 Task: Evaluate the natural logarithm of 1000.
Action: Mouse moved to (1088, 69)
Screenshot: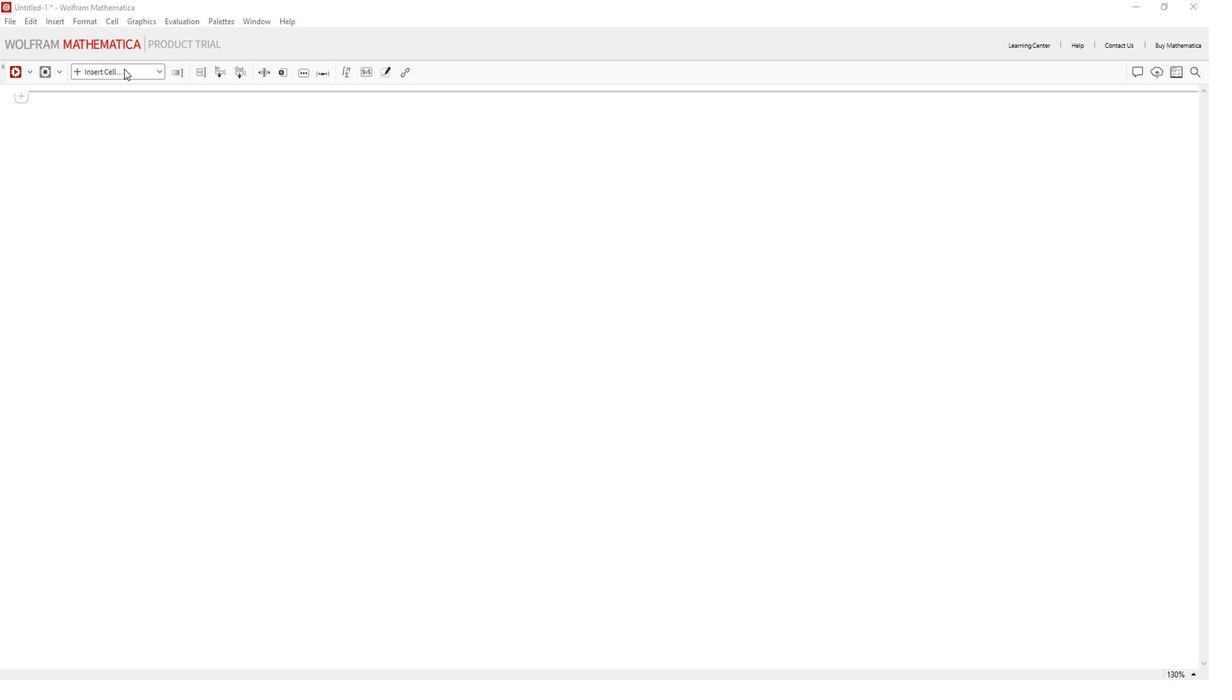 
Action: Mouse pressed left at (1088, 69)
Screenshot: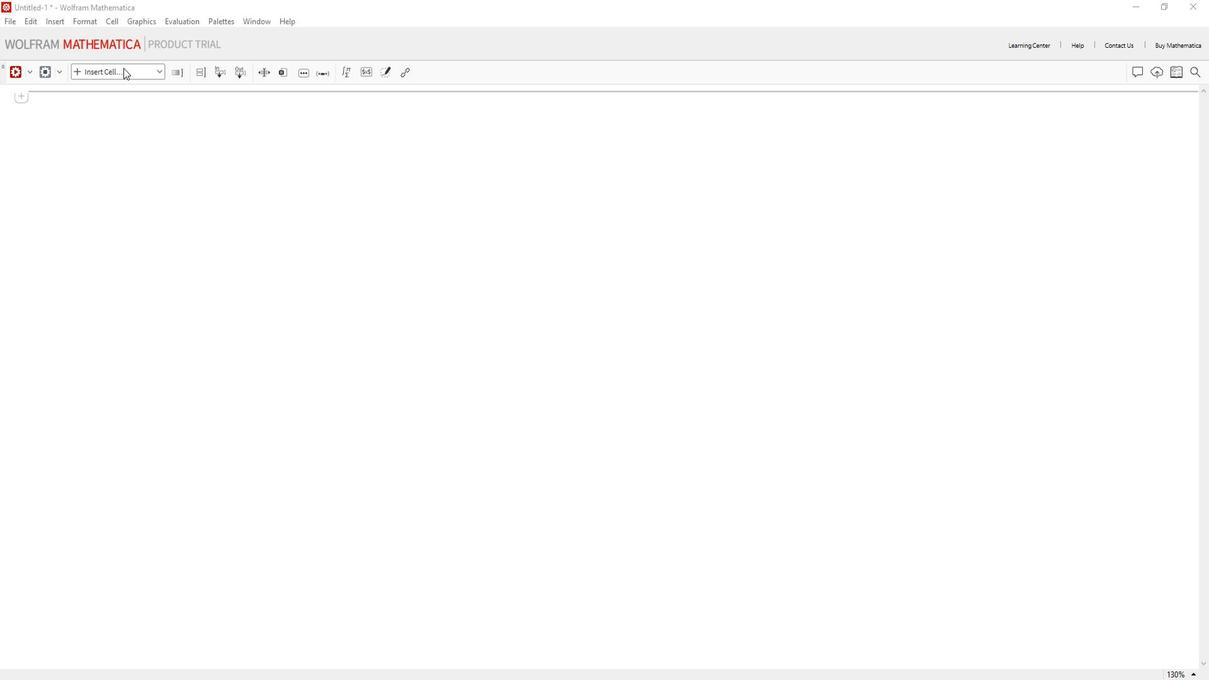 
Action: Mouse moved to (1075, 91)
Screenshot: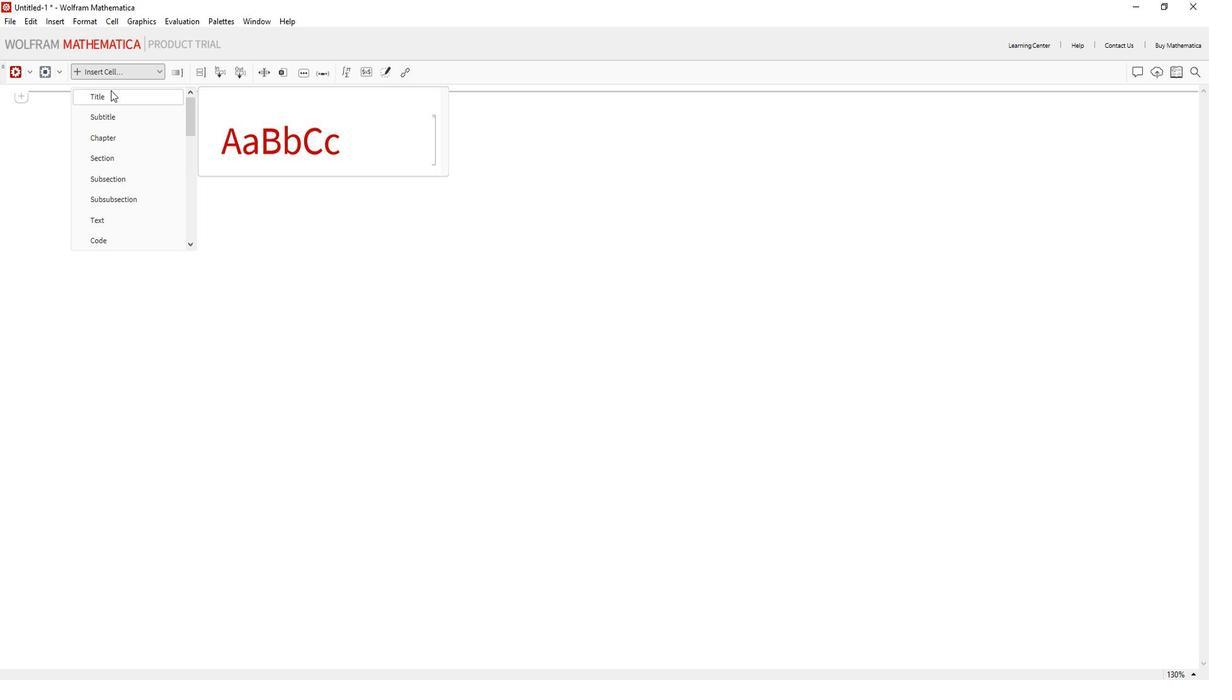 
Action: Mouse pressed left at (1075, 91)
Screenshot: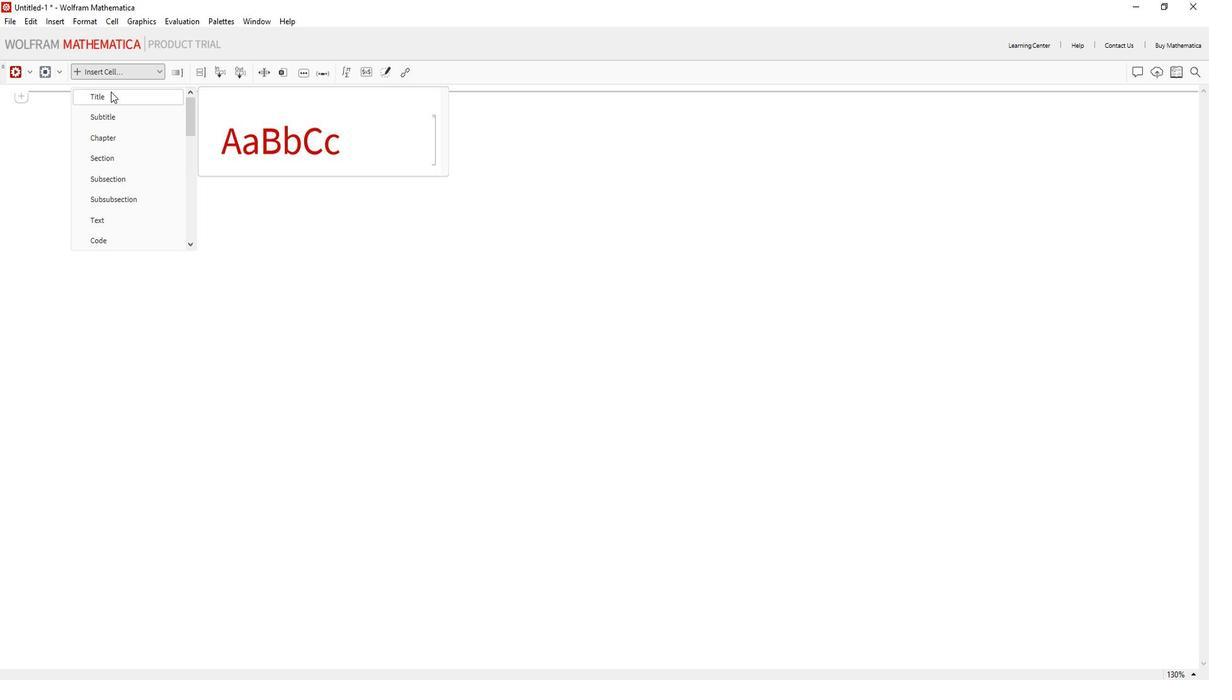 
Action: Key pressed <Key.shift>Evaluate<Key.space>the<Key.space>natural<Key.space>logarithm
Screenshot: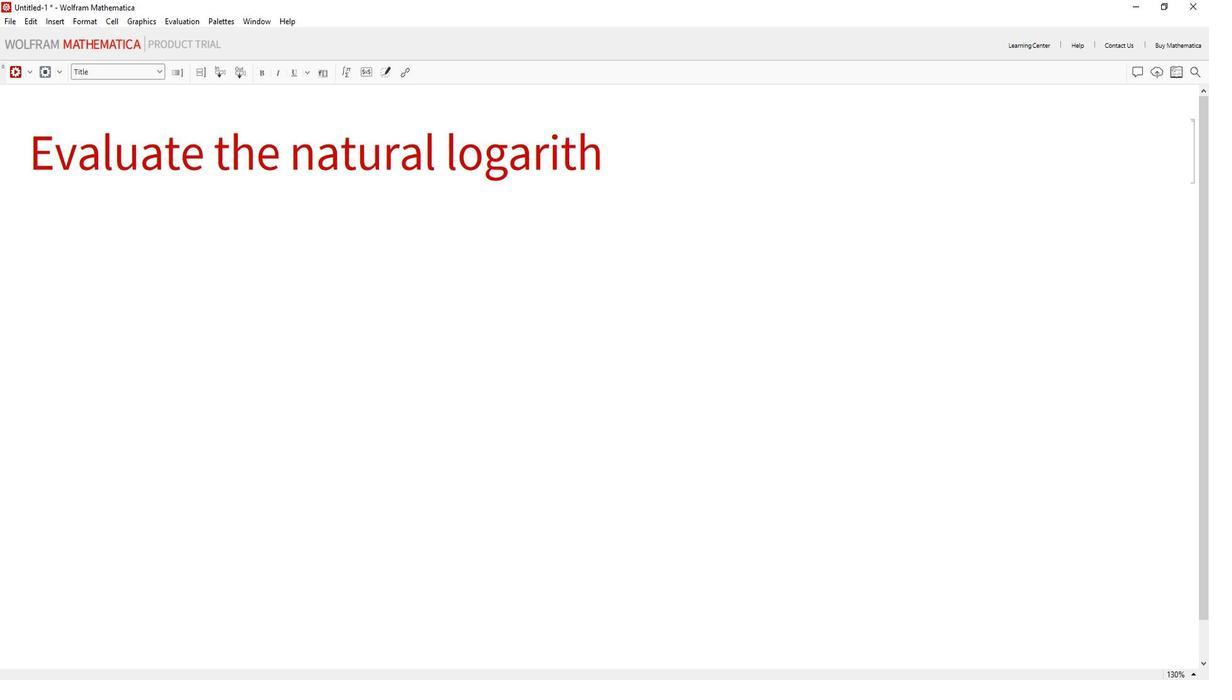 
Action: Mouse moved to (1085, 228)
Screenshot: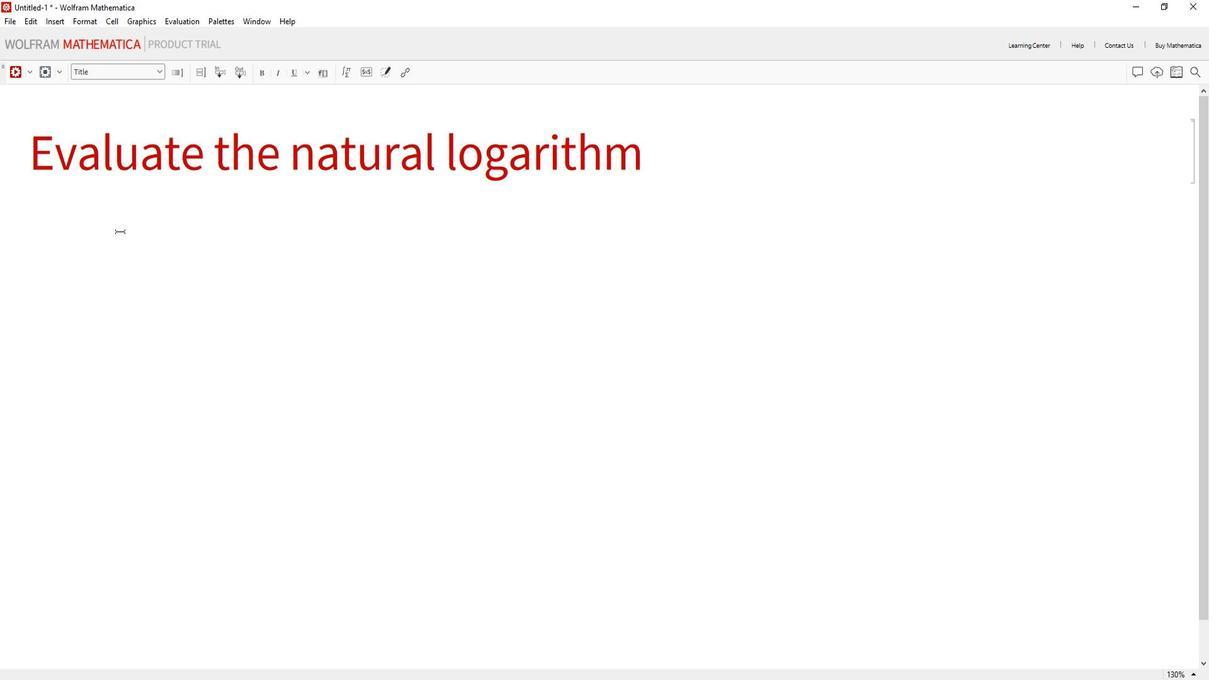 
Action: Mouse pressed left at (1085, 228)
Screenshot: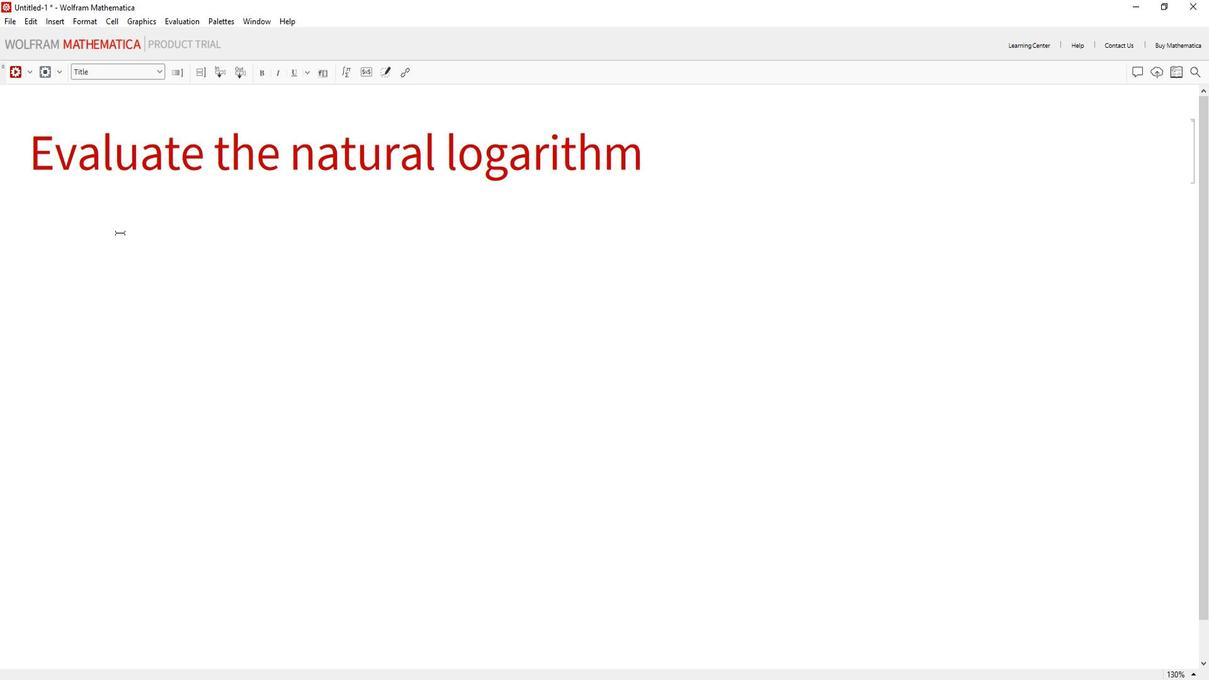 
Action: Mouse moved to (897, 263)
Screenshot: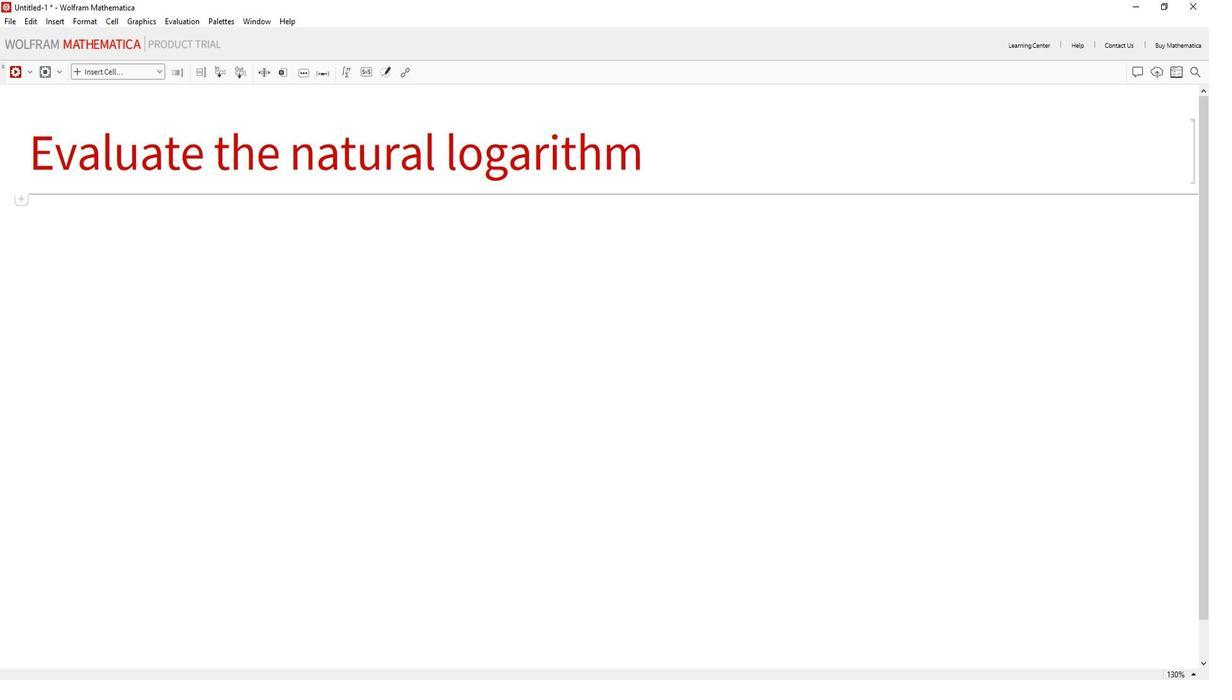 
Action: Mouse pressed left at (897, 263)
Screenshot: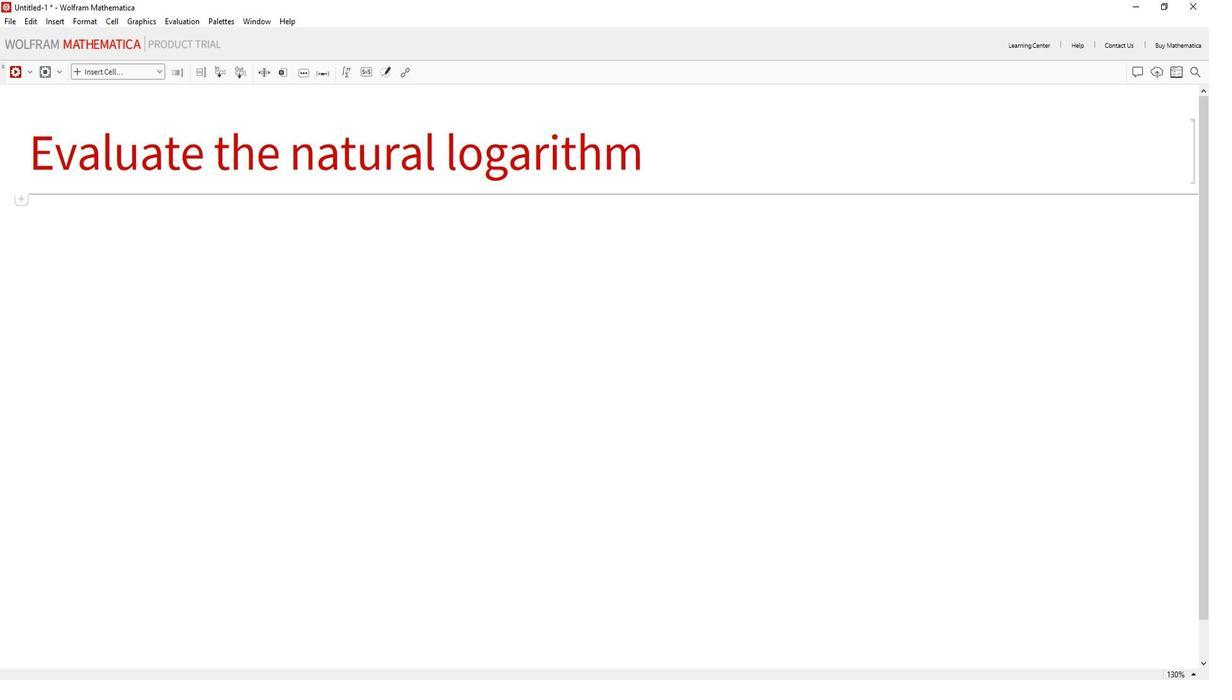 
Action: Mouse moved to (1112, 69)
Screenshot: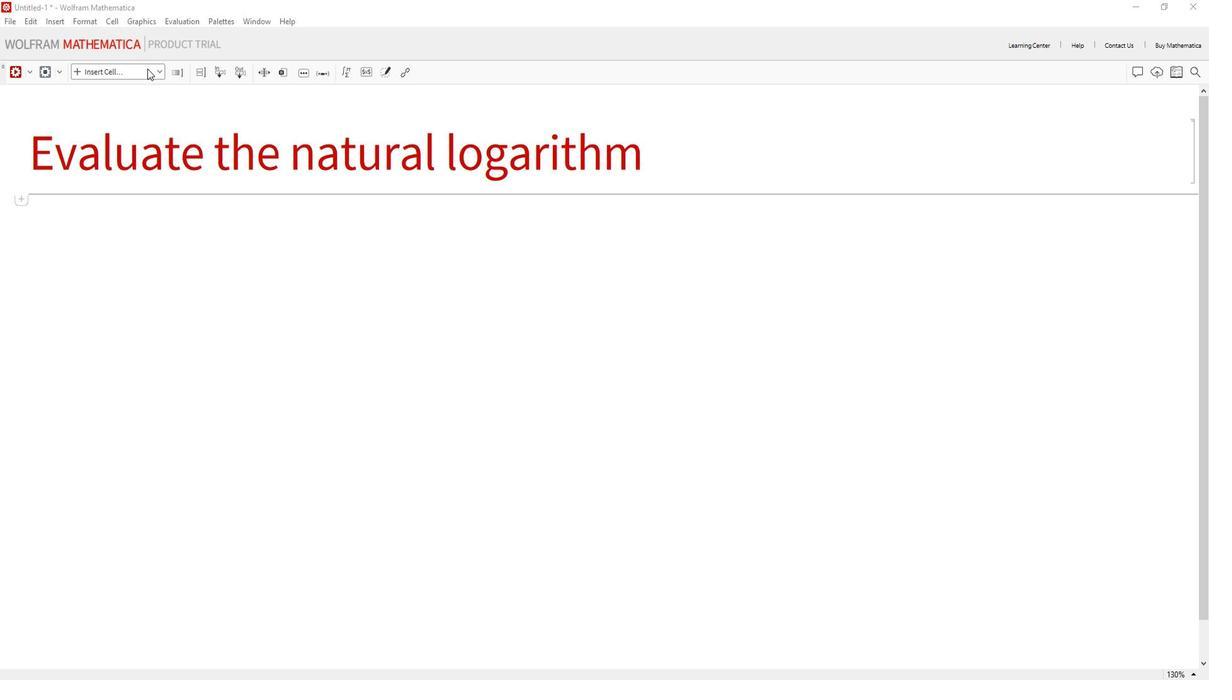 
Action: Mouse pressed left at (1112, 69)
Screenshot: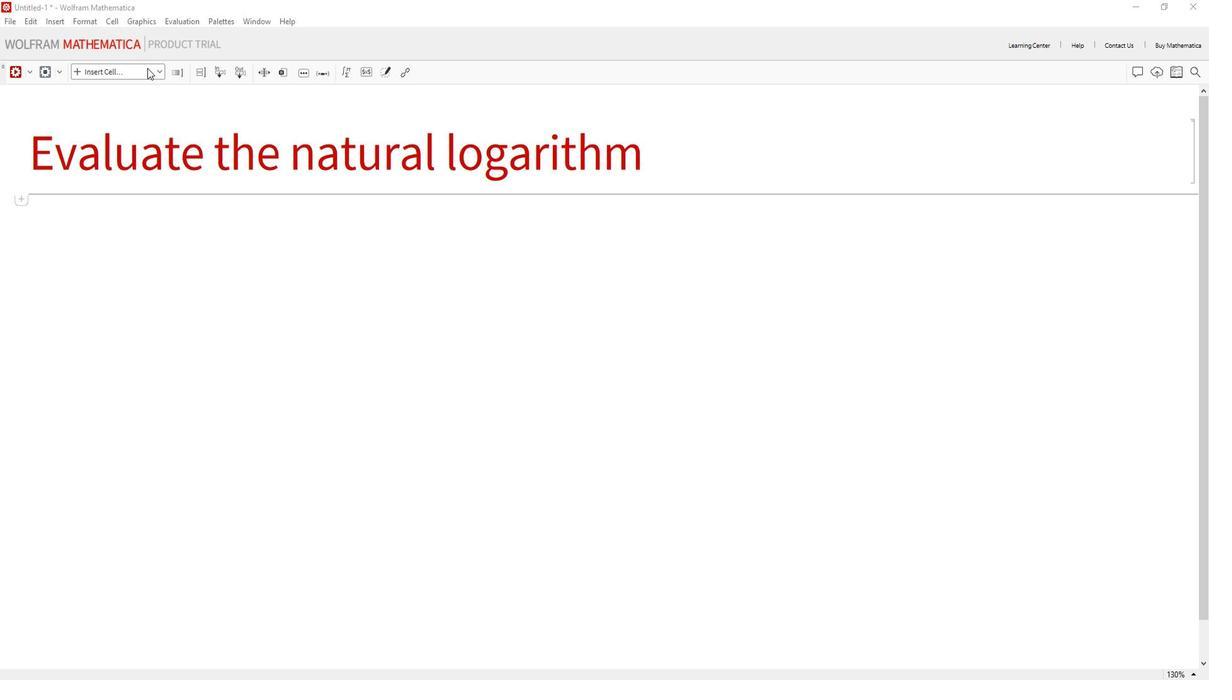 
Action: Mouse moved to (1070, 231)
Screenshot: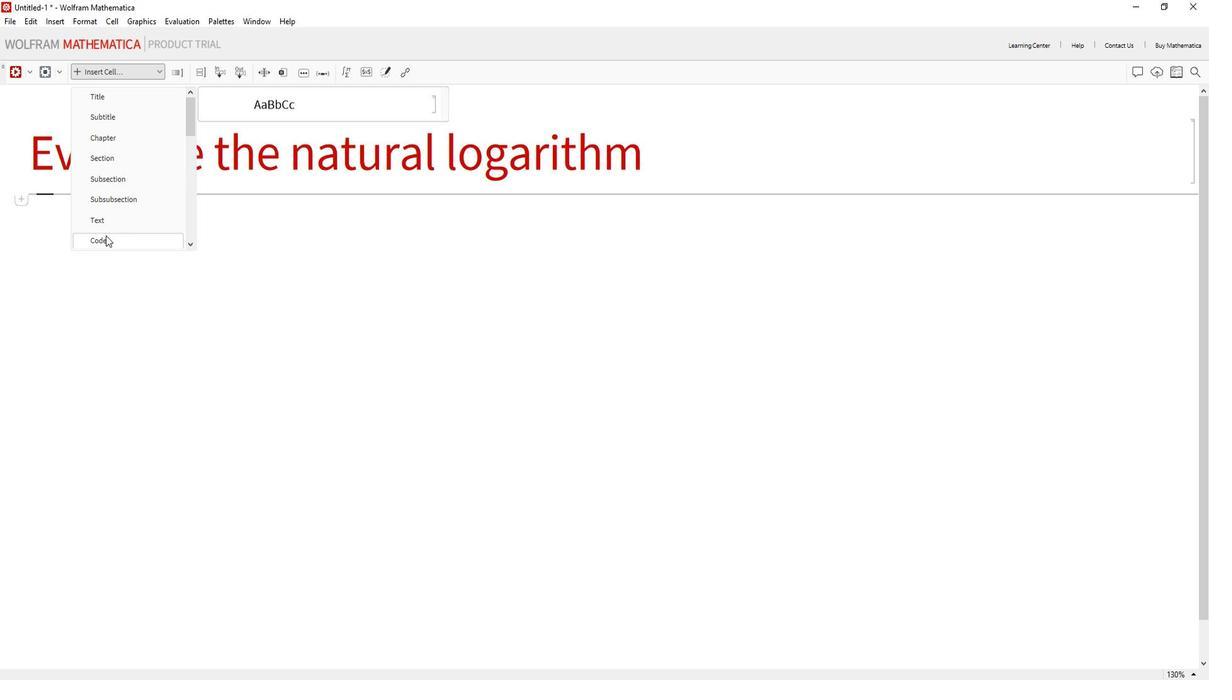 
Action: Mouse pressed left at (1070, 231)
Screenshot: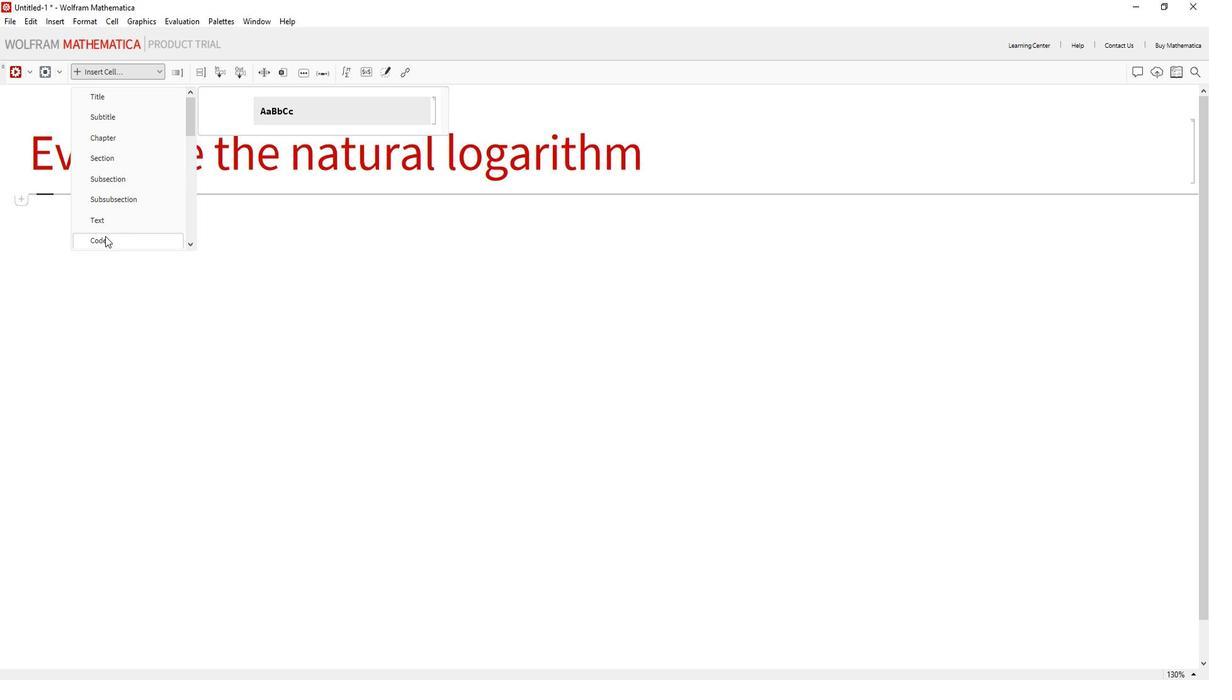 
Action: Mouse moved to (1068, 215)
Screenshot: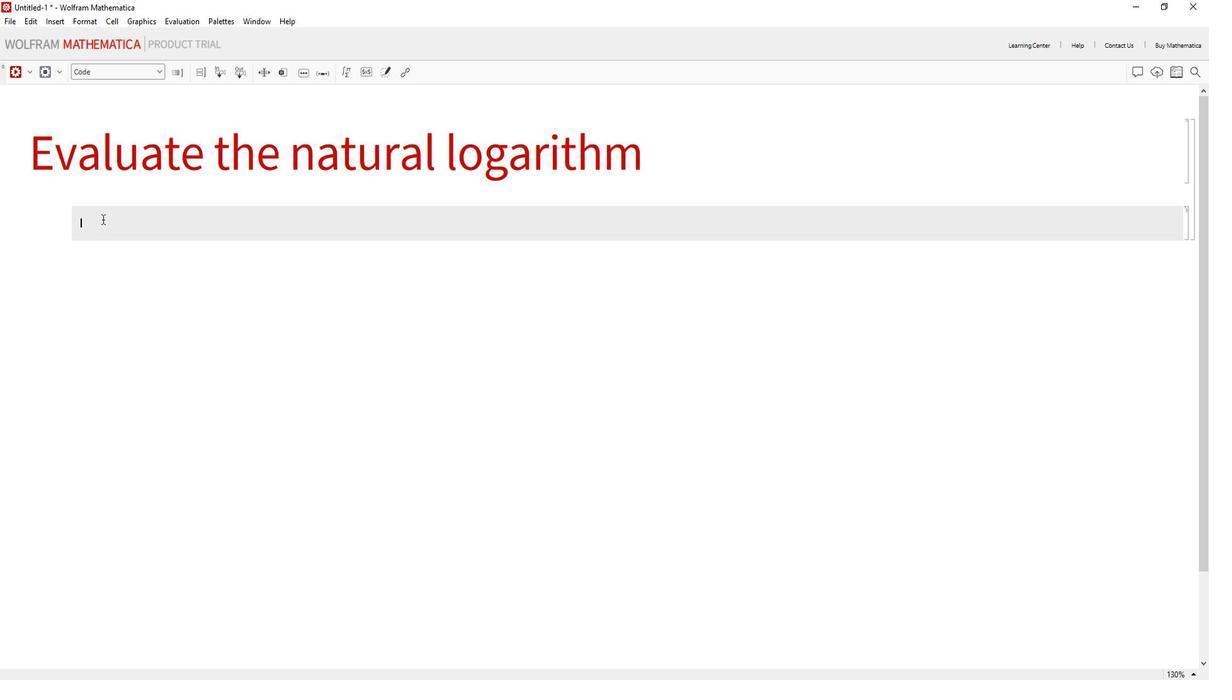 
Action: Key pressed <Key.shift_r>(*<Key.shift>Evalute<Key.space><Key.backspace><Key.backspace><Key.backspace>ate<Key.space>the<Key.space>nati<Key.backspace>ural<Key.space>logarithm<Key.space>of<Key.space>1000<Key.right><Key.right>natural<Key.shift>Log<Key.enter><Key.space>=<Key.space><Key.shift>Log[1000<Key.right>;<Key.enter><Key.enter><Key.shift_r><Key.shift_r>(*<Key.shift>Display<Key.space>the<Key.space>result<Key.right><Key.right><Key.enter>natural<Key.shift>Log<Key.enter>
Screenshot: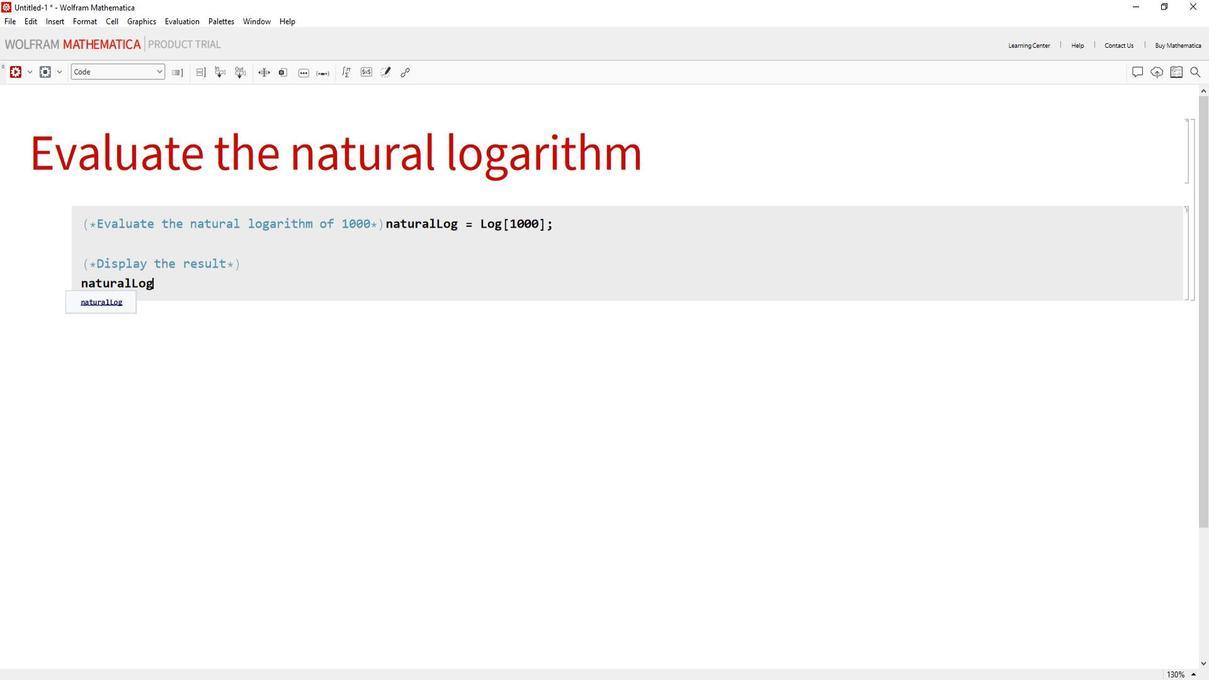 
Action: Mouse moved to (1078, 238)
Screenshot: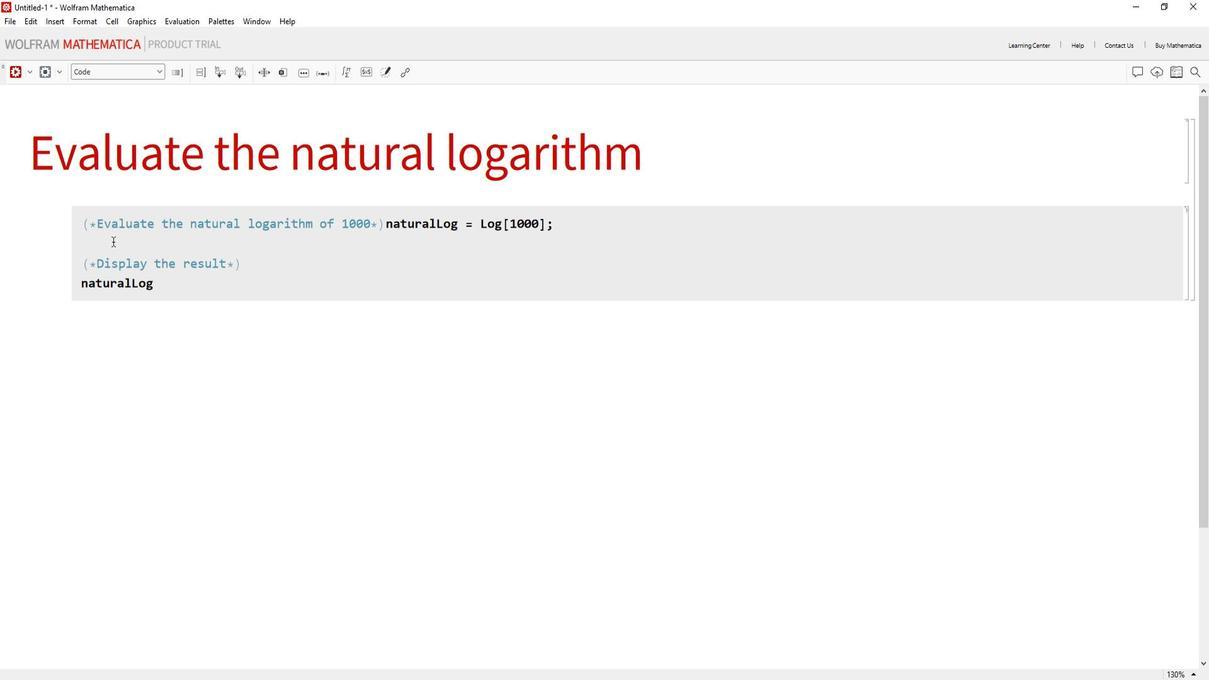 
Action: Mouse pressed left at (1078, 238)
Screenshot: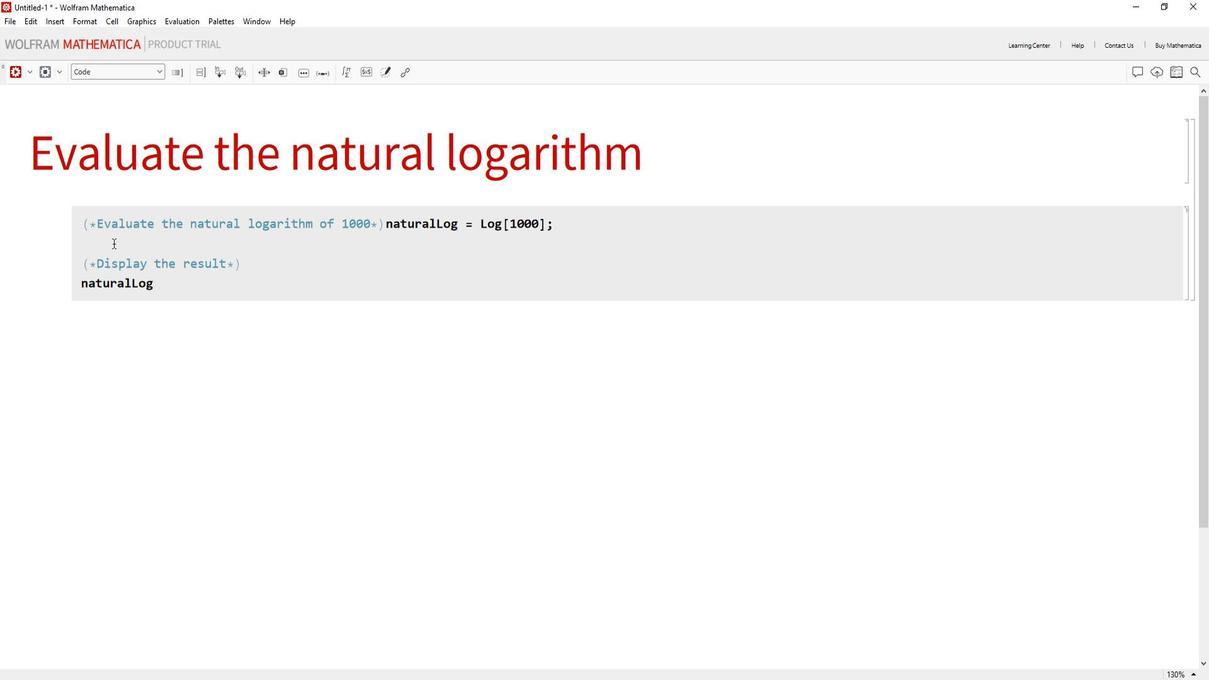 
Action: Mouse moved to (980, 76)
Screenshot: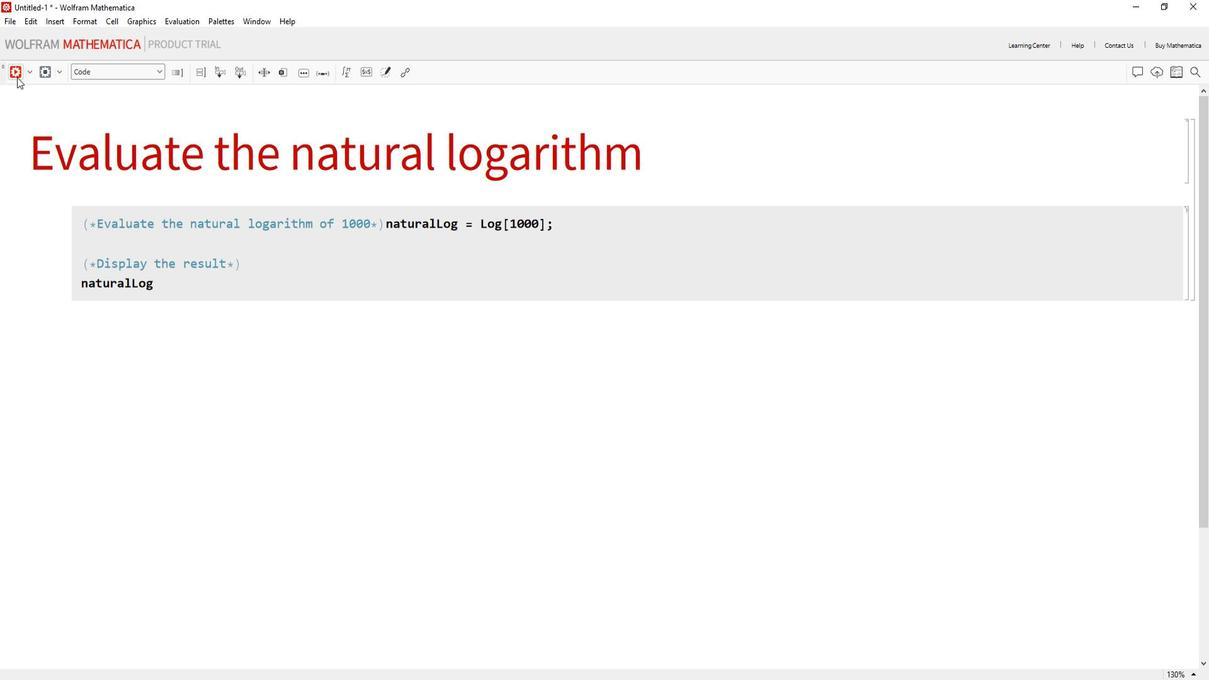 
Action: Mouse pressed left at (980, 76)
Screenshot: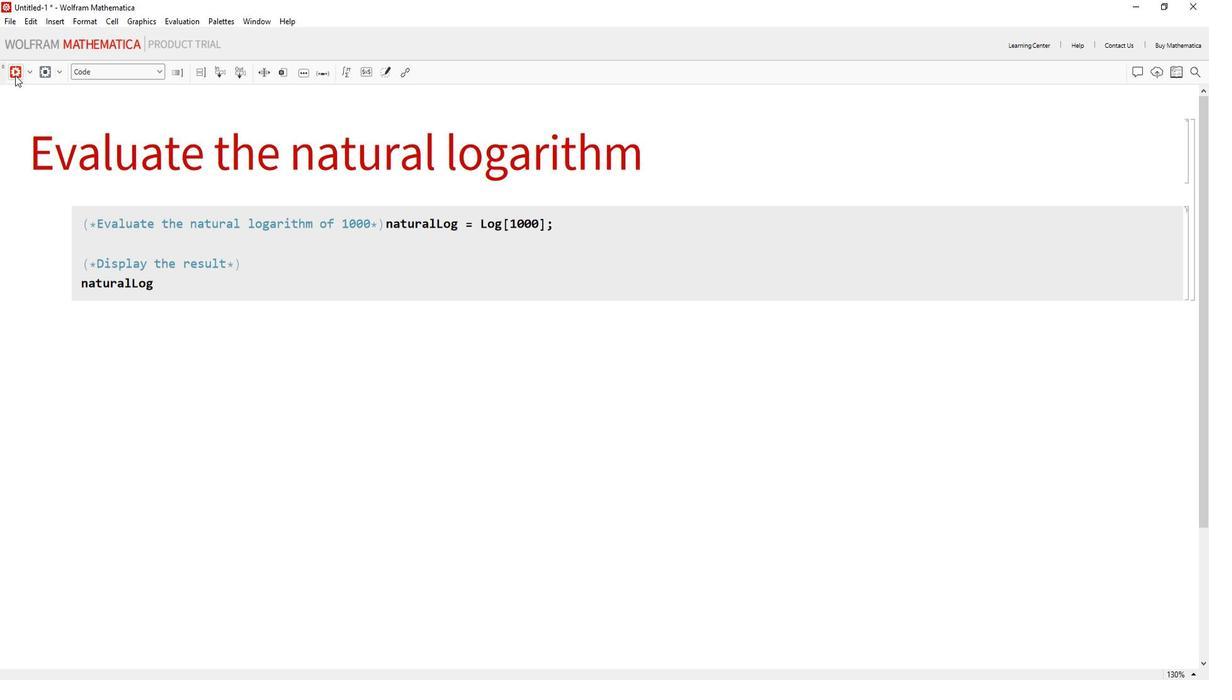 
Action: Mouse moved to (1202, 324)
Screenshot: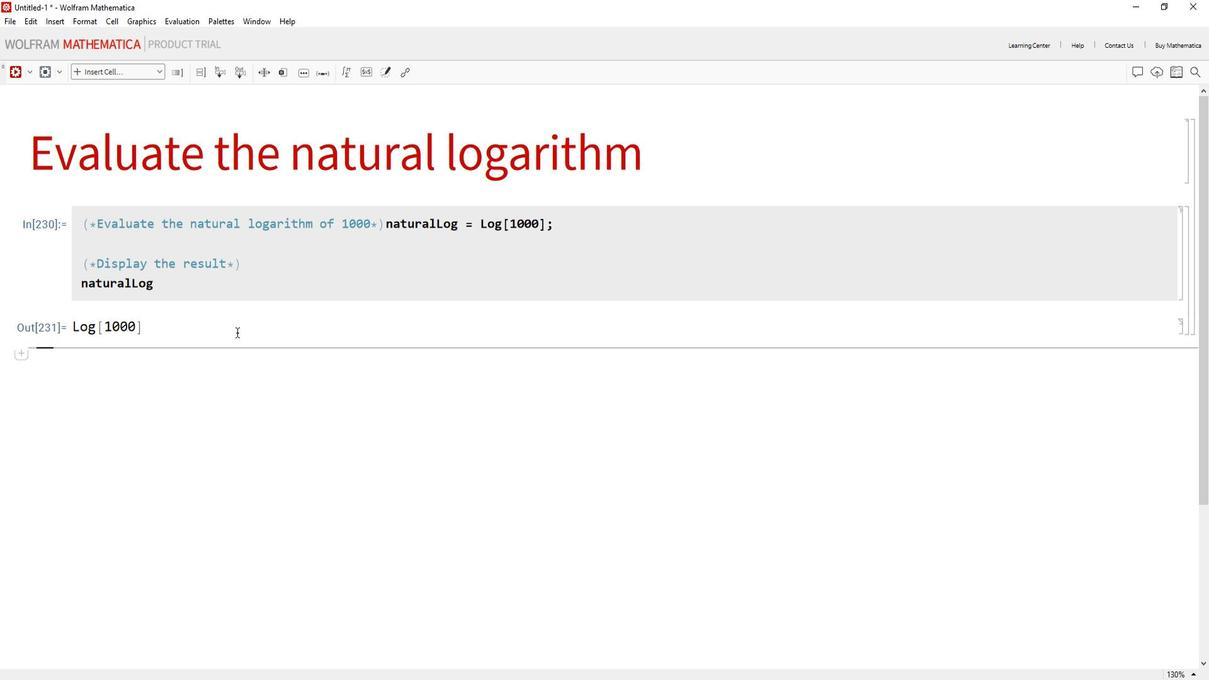 
